 Task: Use Baseball Bat 1 Effect in this video Movie B.mp4
Action: Mouse moved to (370, 127)
Screenshot: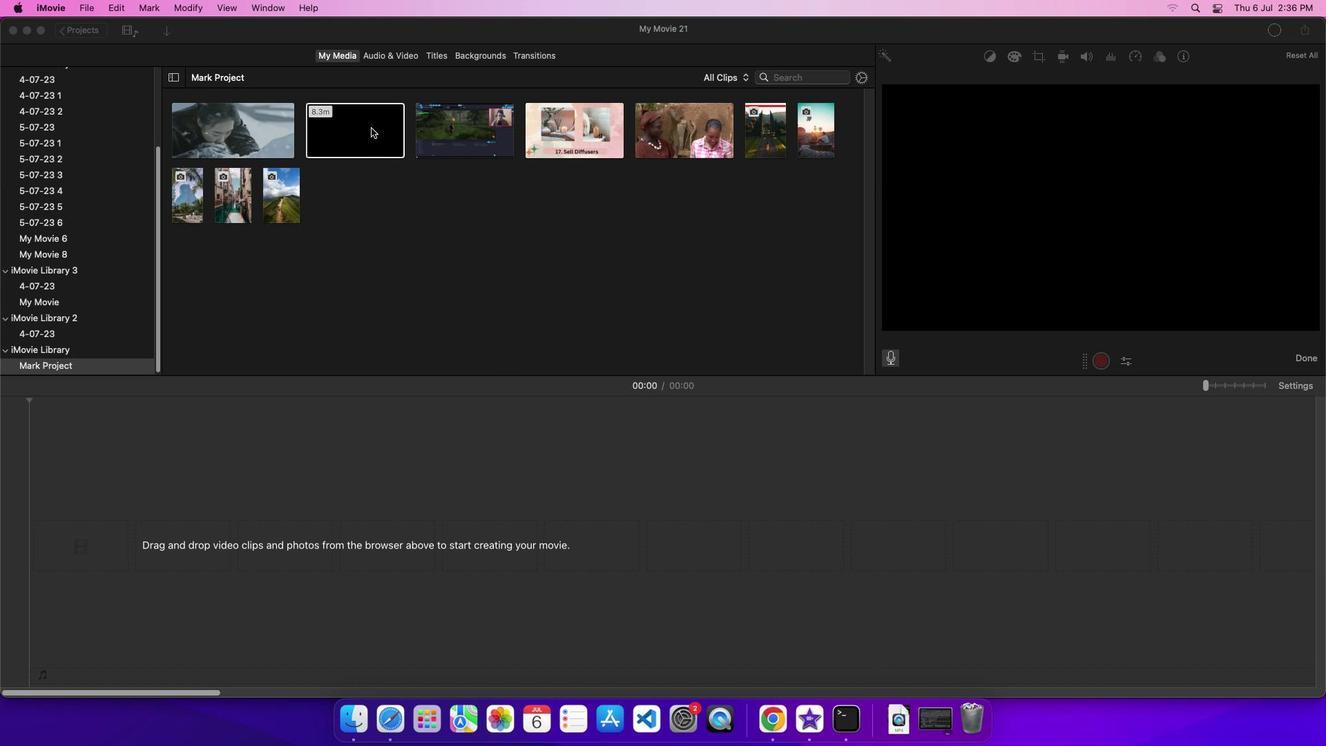 
Action: Mouse pressed left at (370, 127)
Screenshot: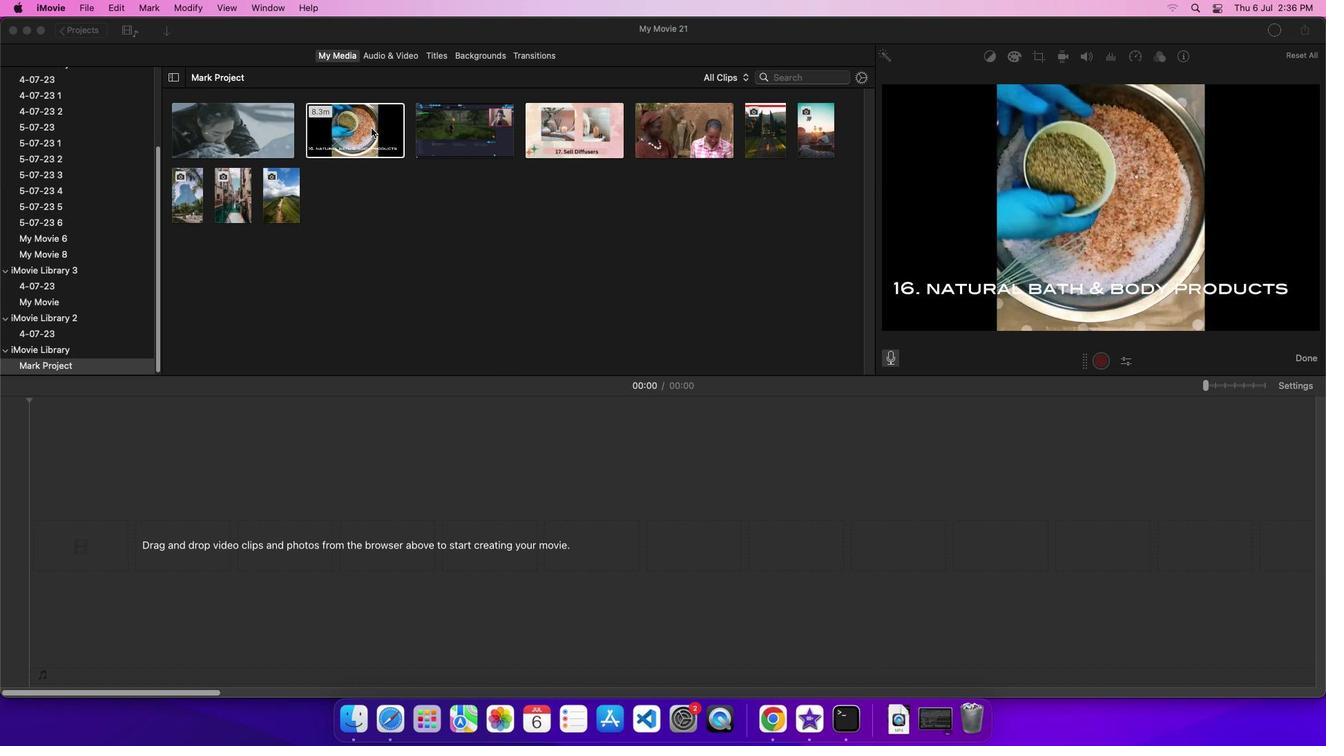 
Action: Mouse moved to (378, 116)
Screenshot: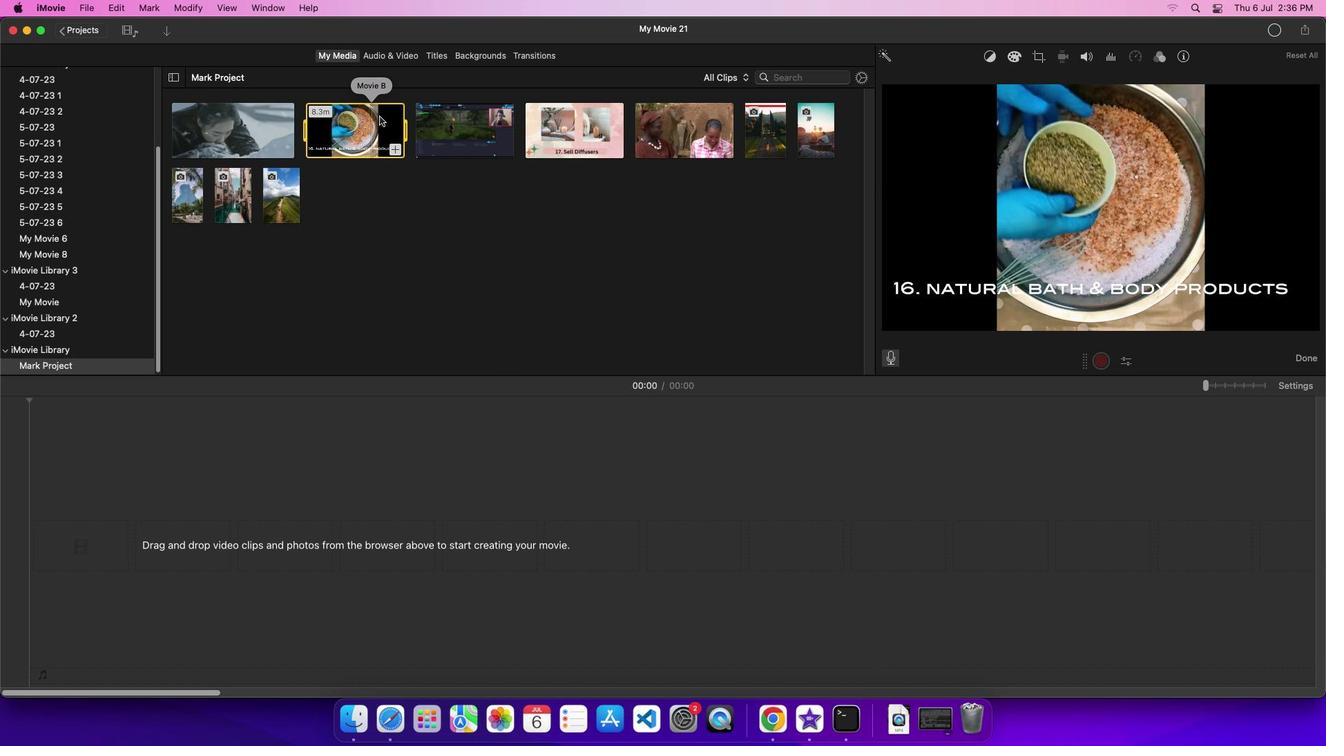 
Action: Mouse pressed left at (378, 116)
Screenshot: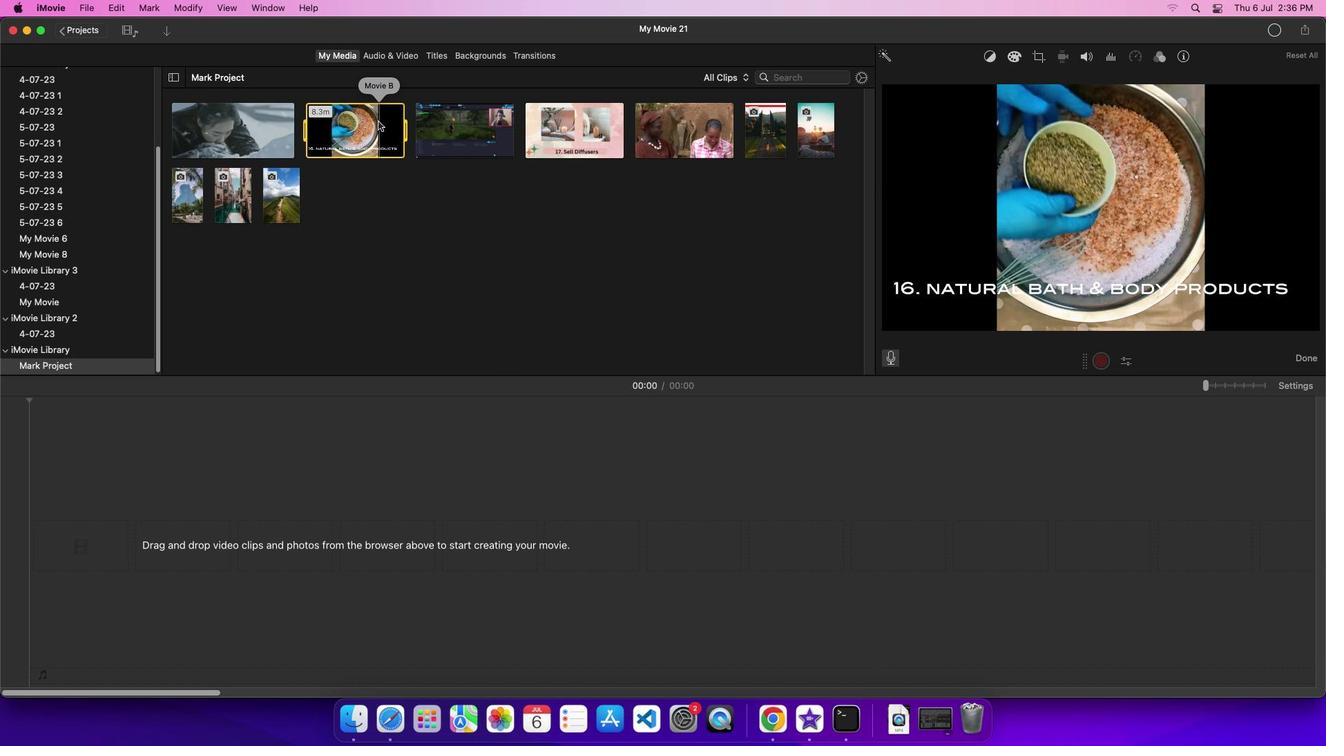 
Action: Mouse moved to (381, 53)
Screenshot: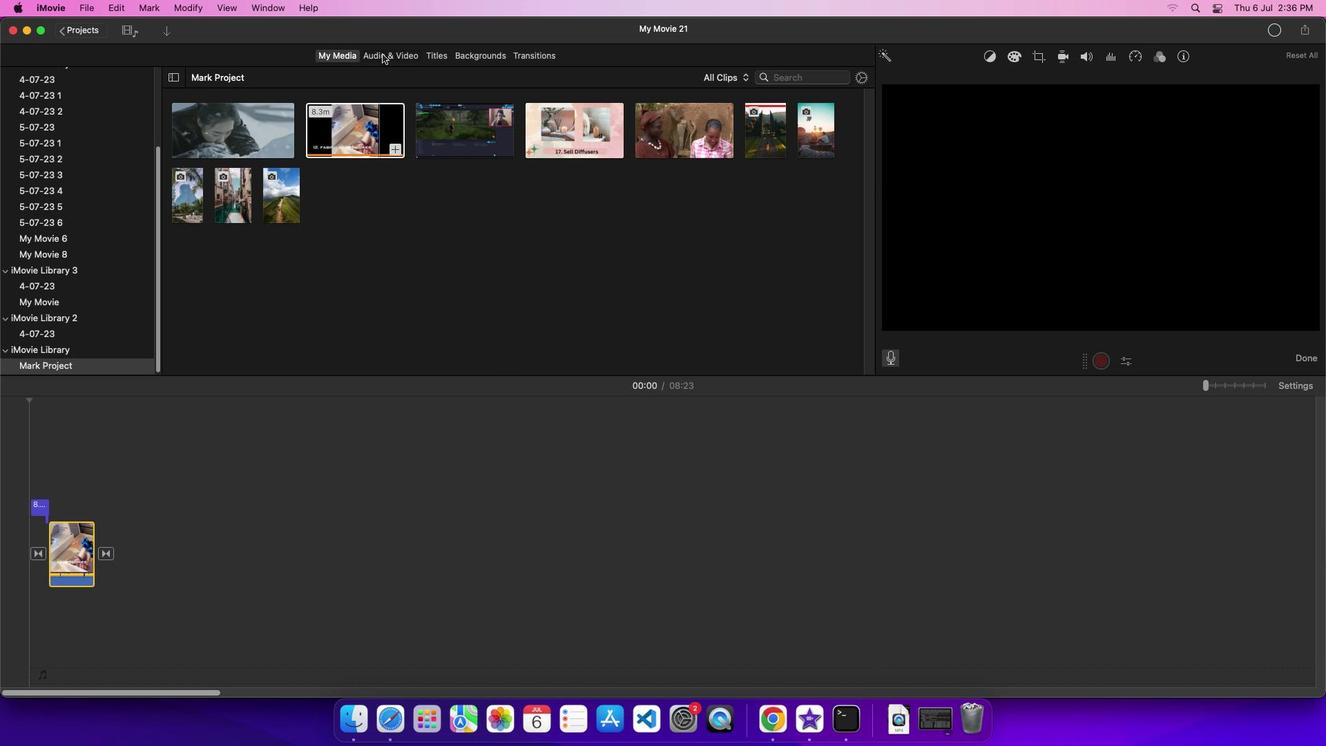 
Action: Mouse pressed left at (381, 53)
Screenshot: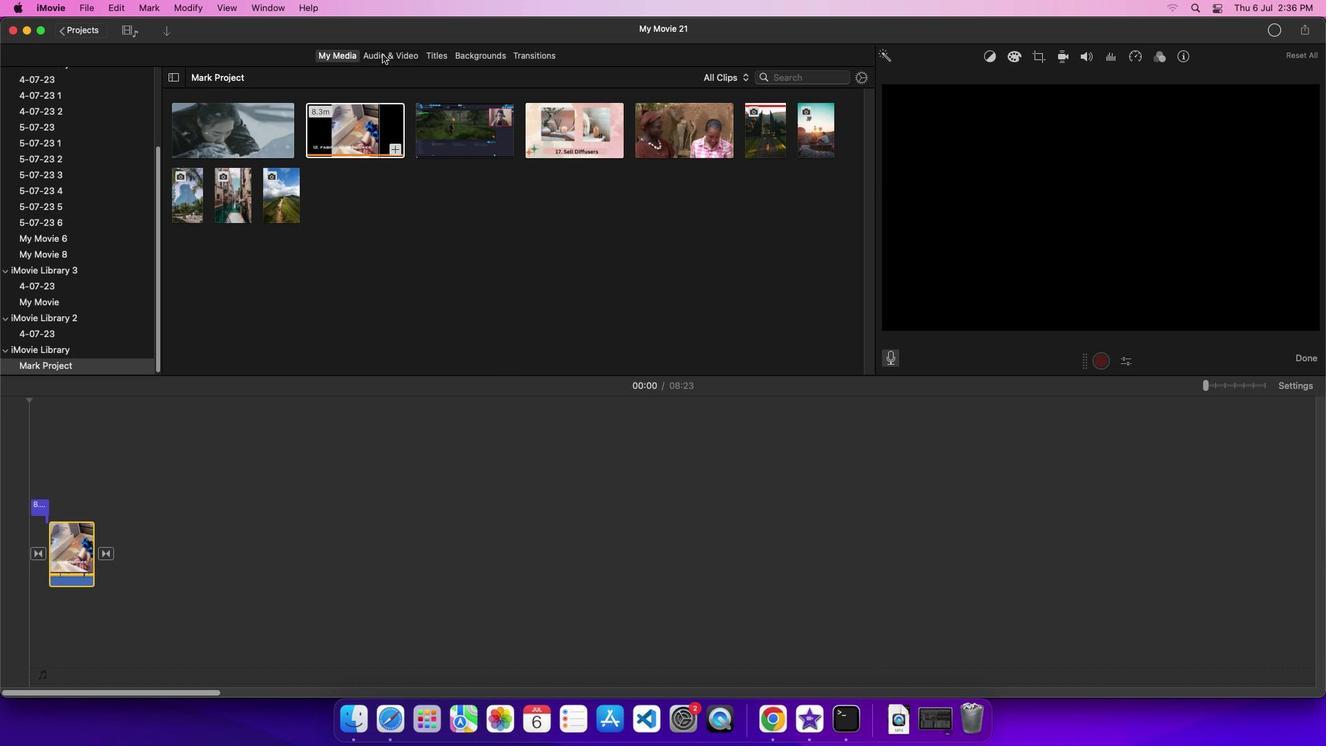 
Action: Mouse moved to (92, 132)
Screenshot: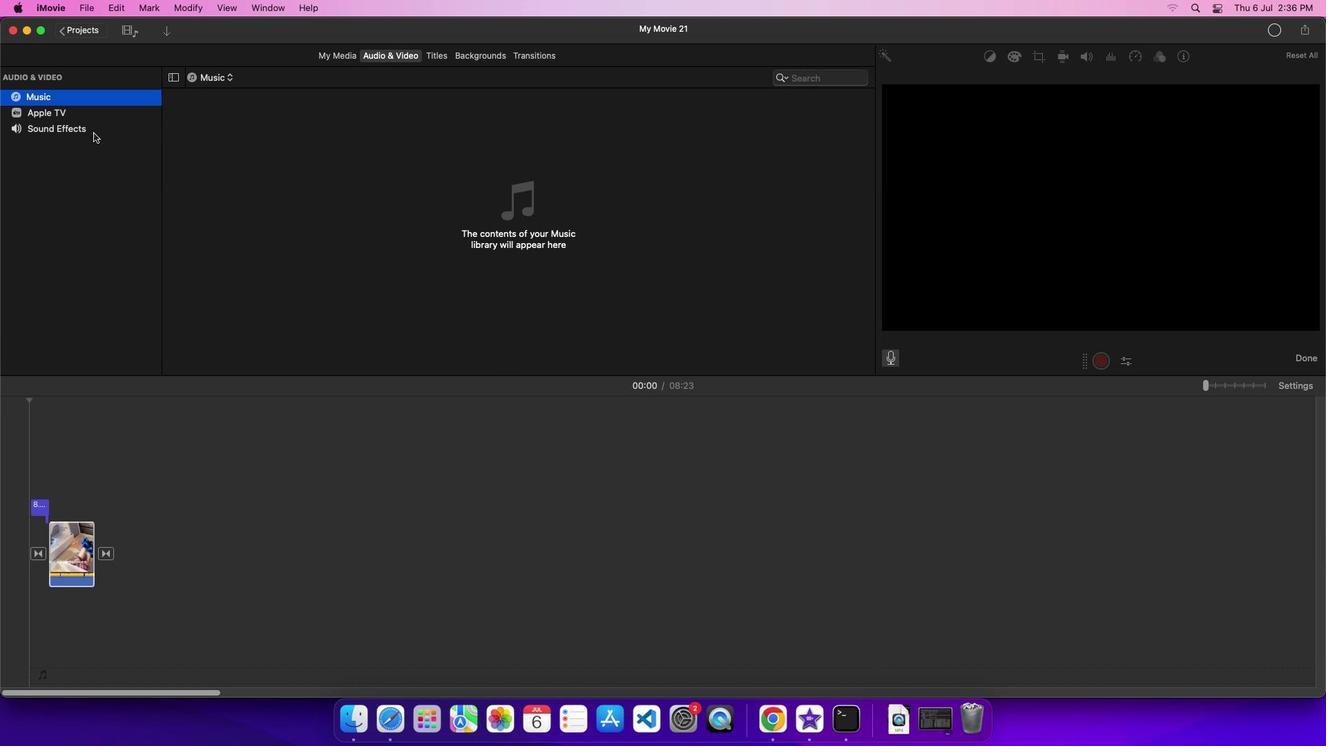 
Action: Mouse pressed left at (92, 132)
Screenshot: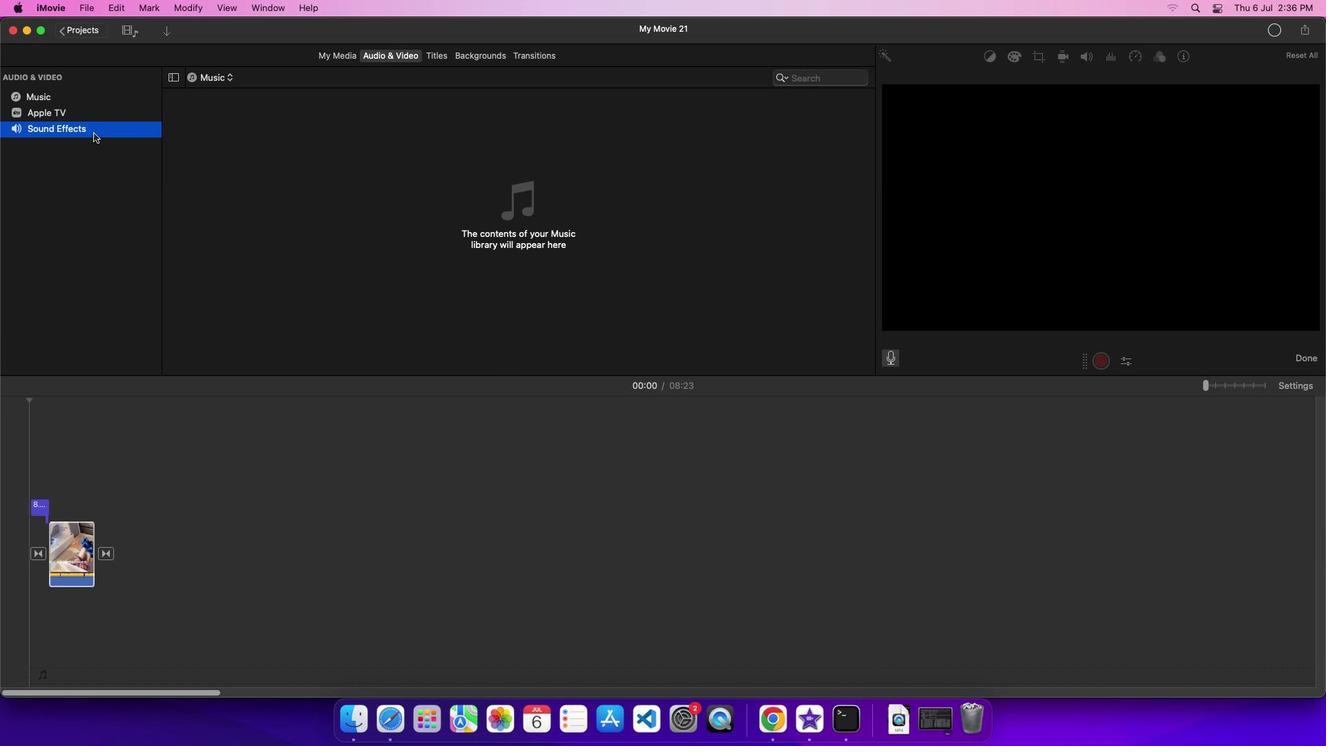 
Action: Mouse moved to (248, 312)
Screenshot: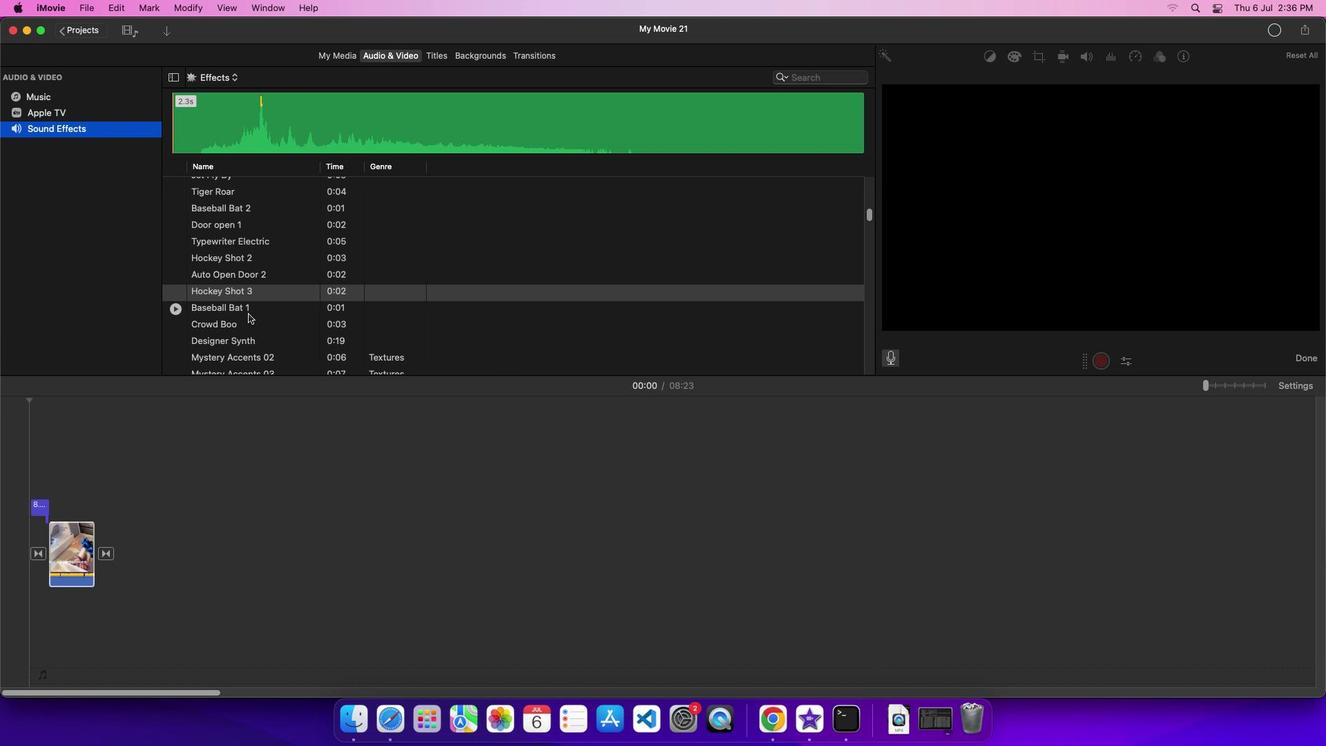 
Action: Mouse pressed left at (248, 312)
Screenshot: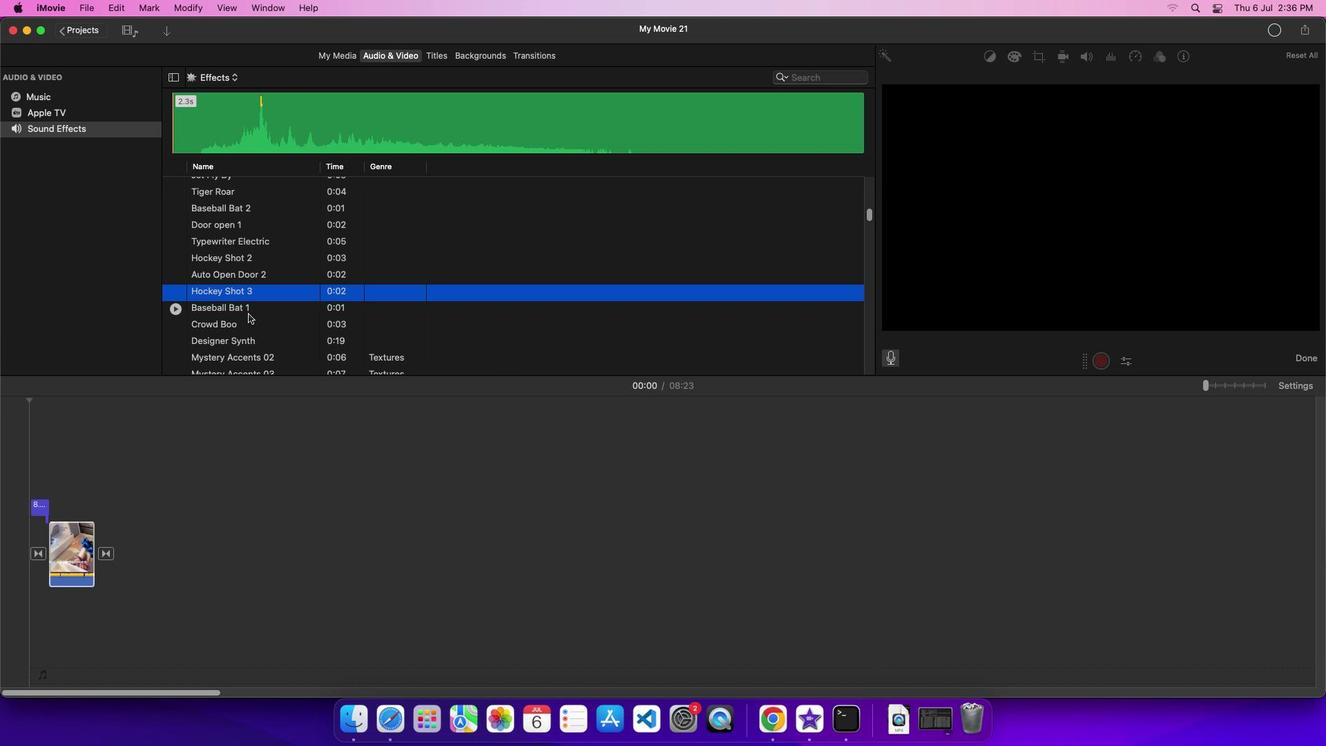 
Action: Mouse moved to (286, 310)
Screenshot: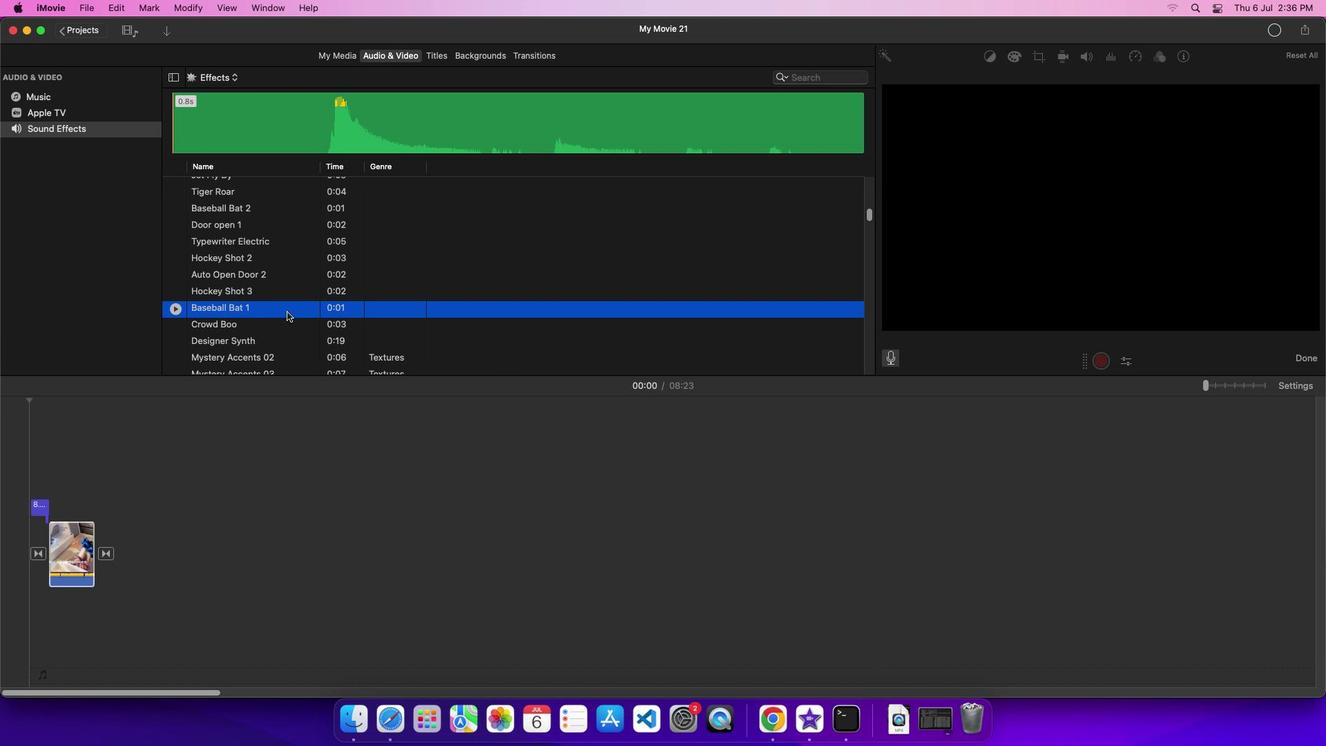 
Action: Mouse pressed left at (286, 310)
Screenshot: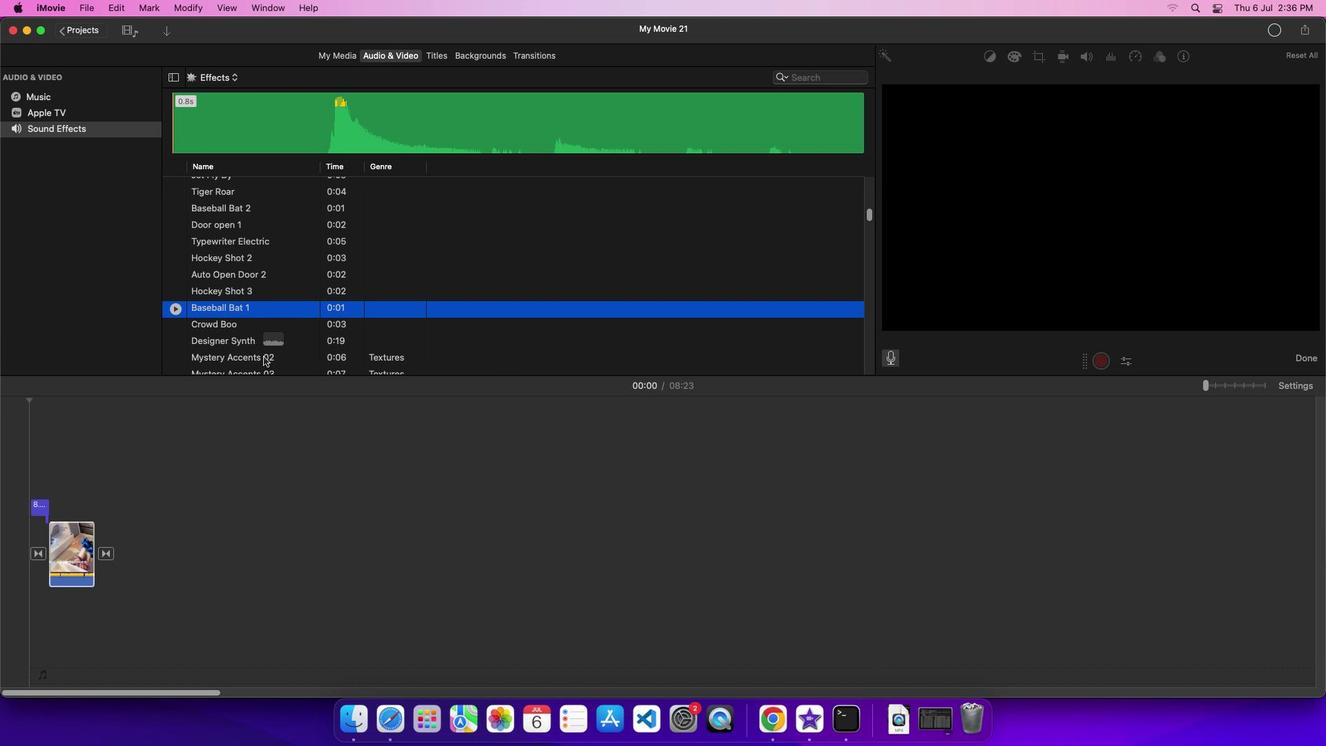 
Action: Mouse moved to (129, 618)
Screenshot: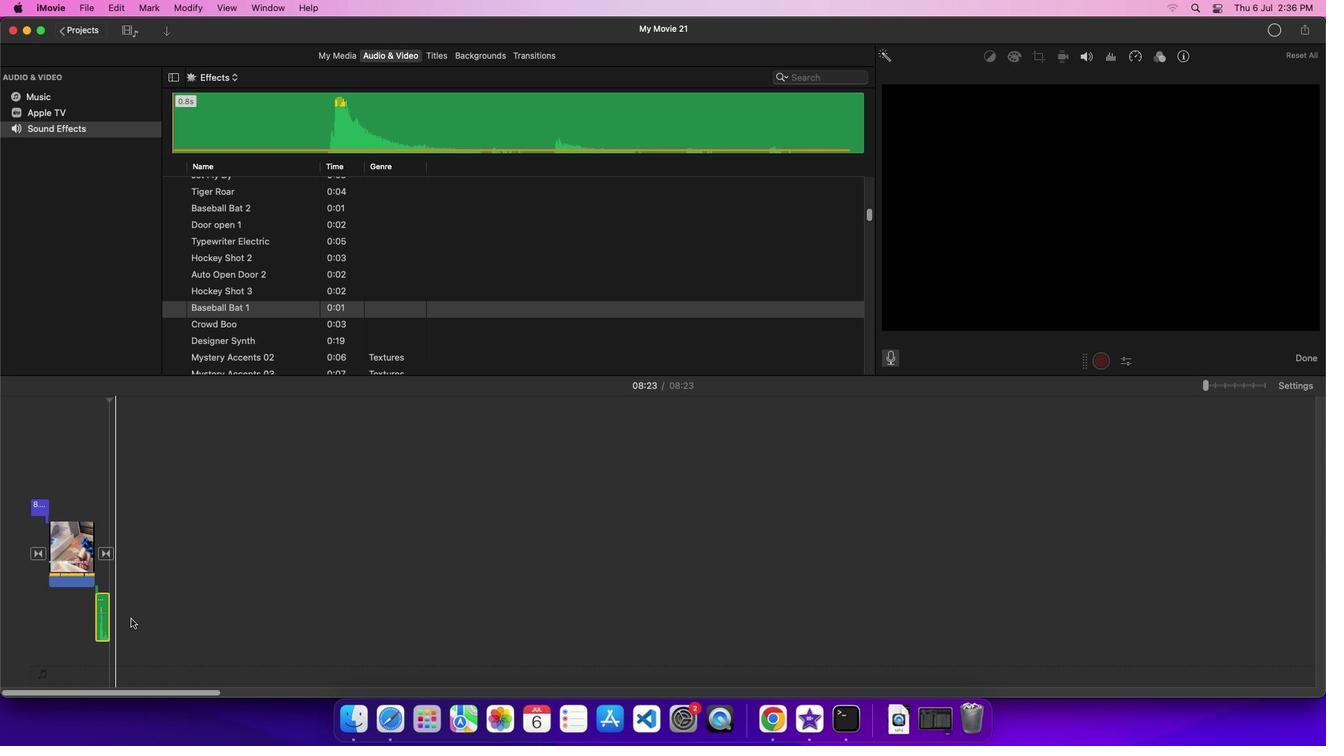
